 Task: Add Clif Kid Organic Iced Oatmeal Cookie Z Bars to the cart.
Action: Mouse moved to (268, 128)
Screenshot: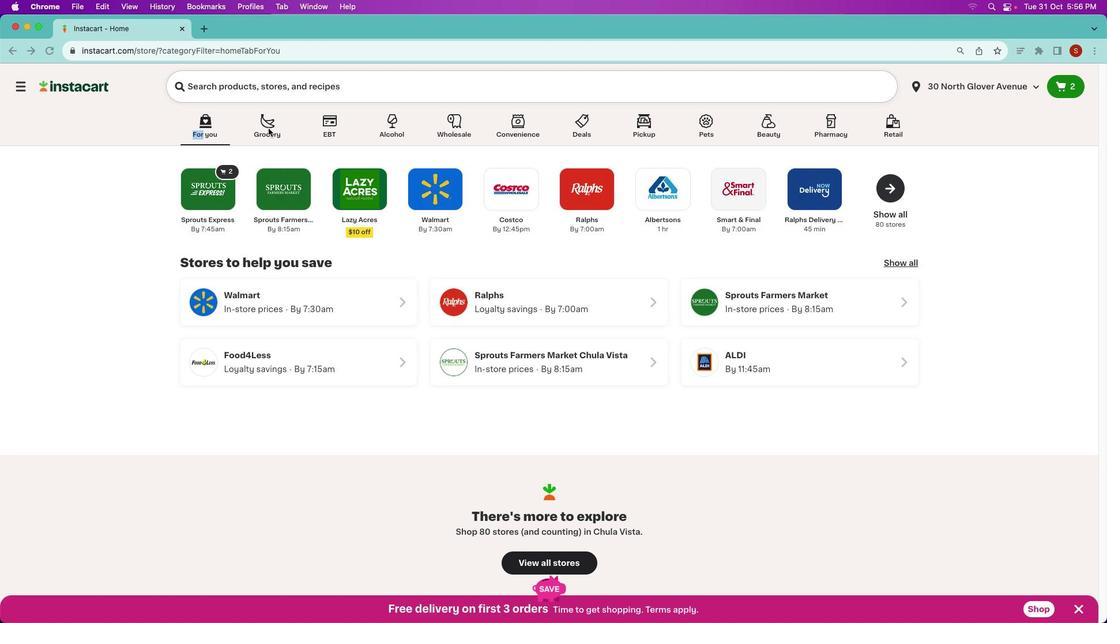 
Action: Mouse pressed left at (268, 128)
Screenshot: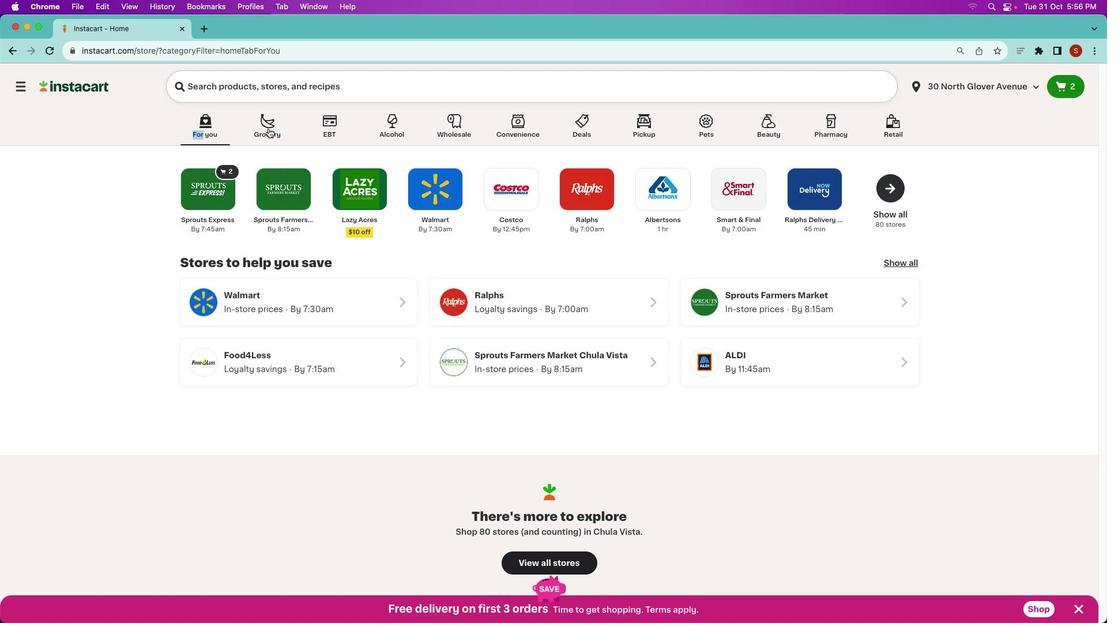 
Action: Mouse pressed left at (268, 128)
Screenshot: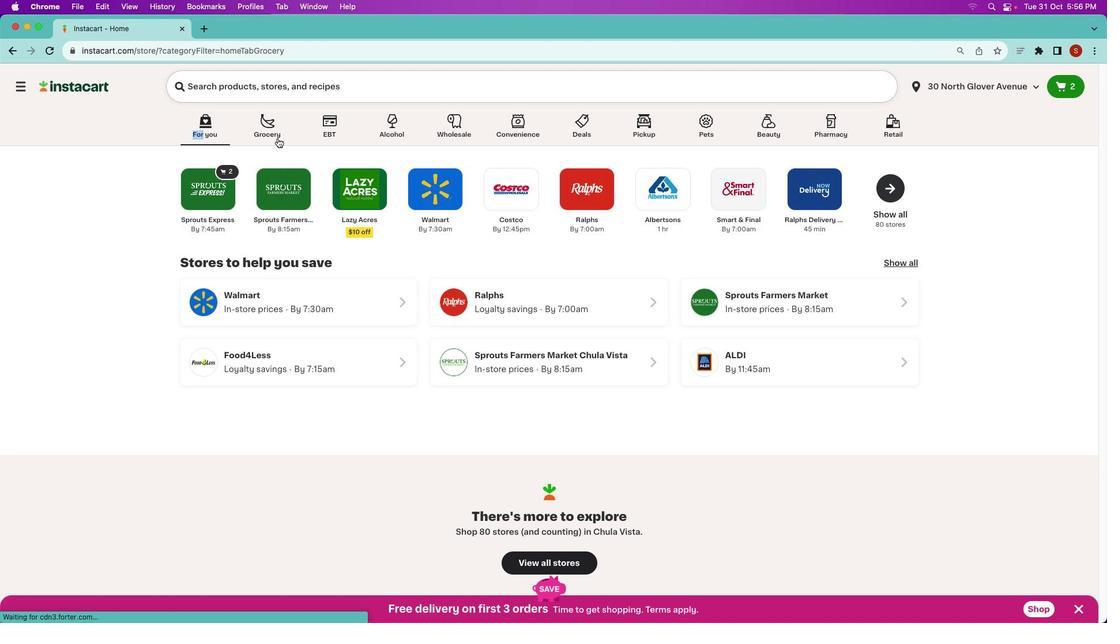 
Action: Mouse moved to (590, 351)
Screenshot: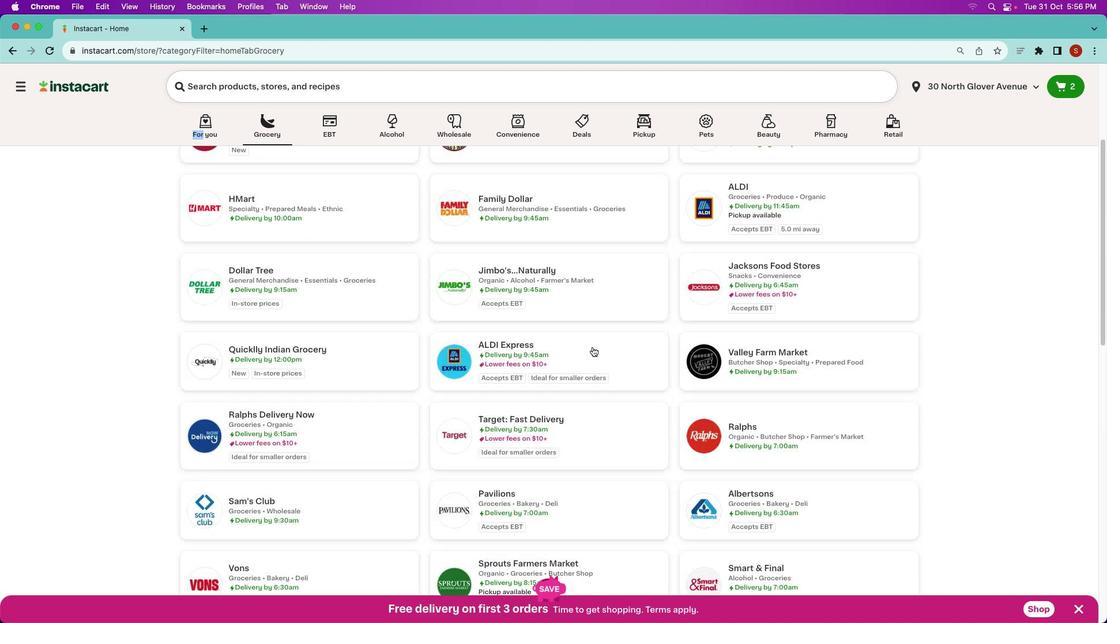 
Action: Mouse scrolled (590, 351) with delta (0, 0)
Screenshot: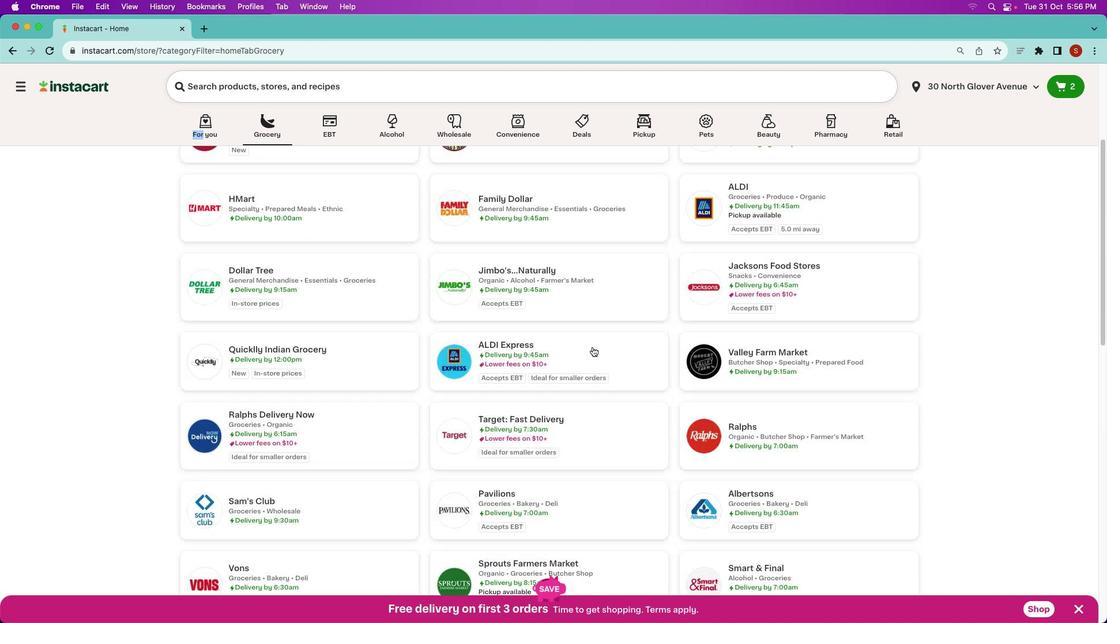 
Action: Mouse moved to (592, 350)
Screenshot: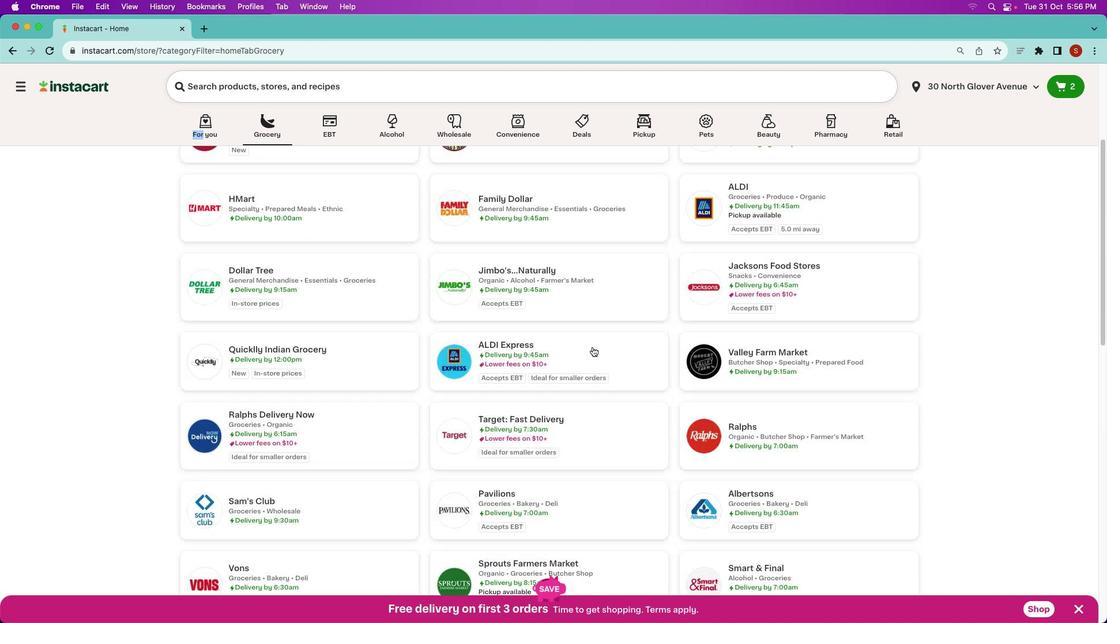 
Action: Mouse scrolled (592, 350) with delta (0, 0)
Screenshot: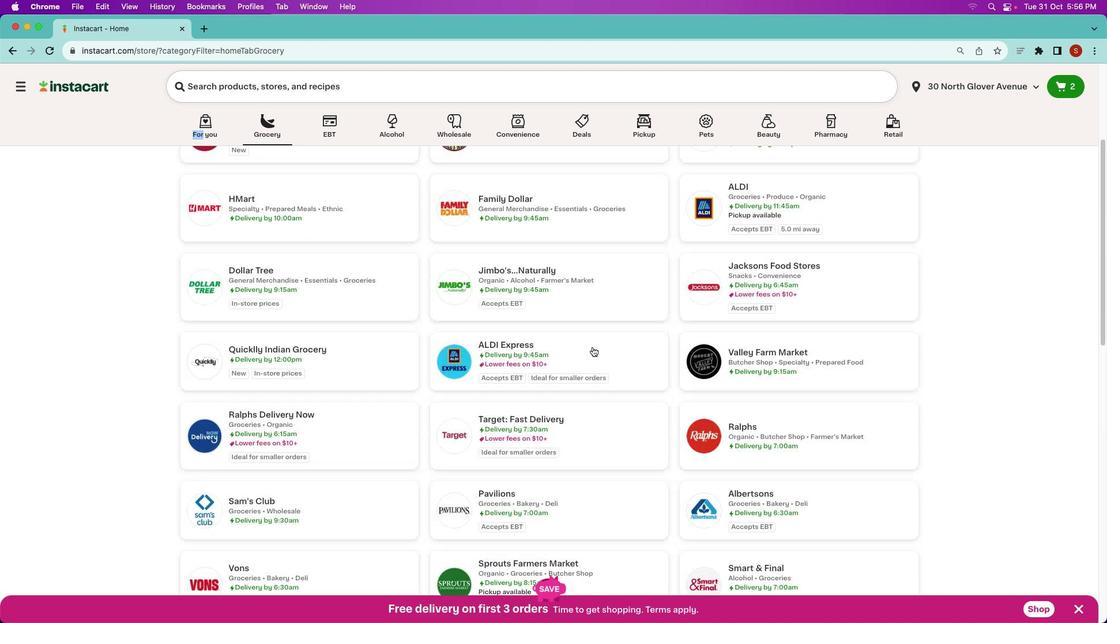 
Action: Mouse moved to (593, 350)
Screenshot: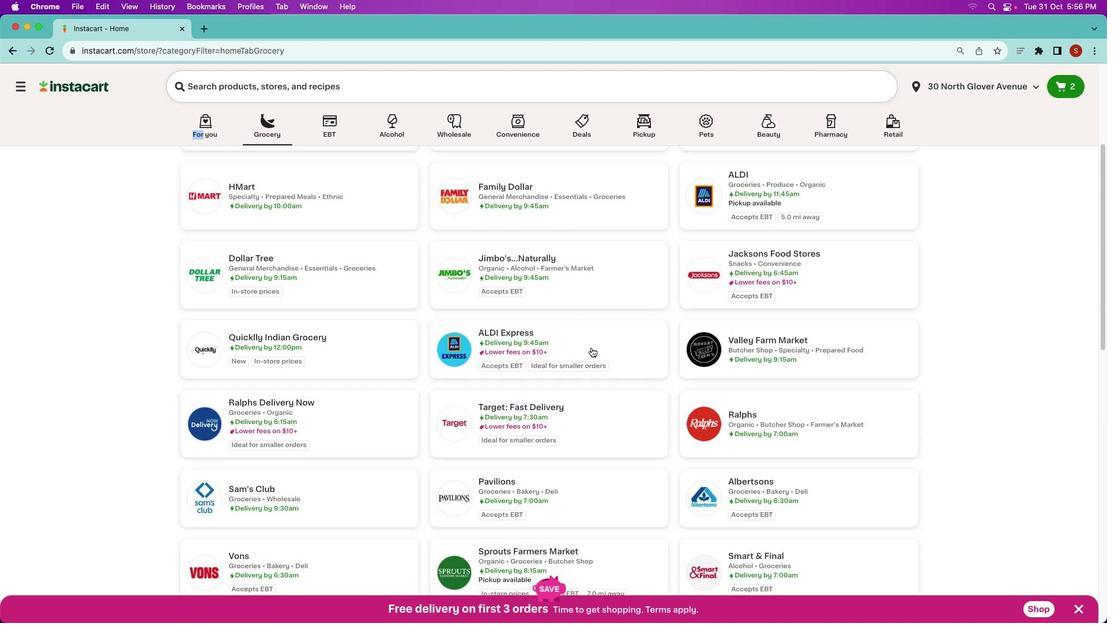 
Action: Mouse scrolled (593, 350) with delta (0, -1)
Screenshot: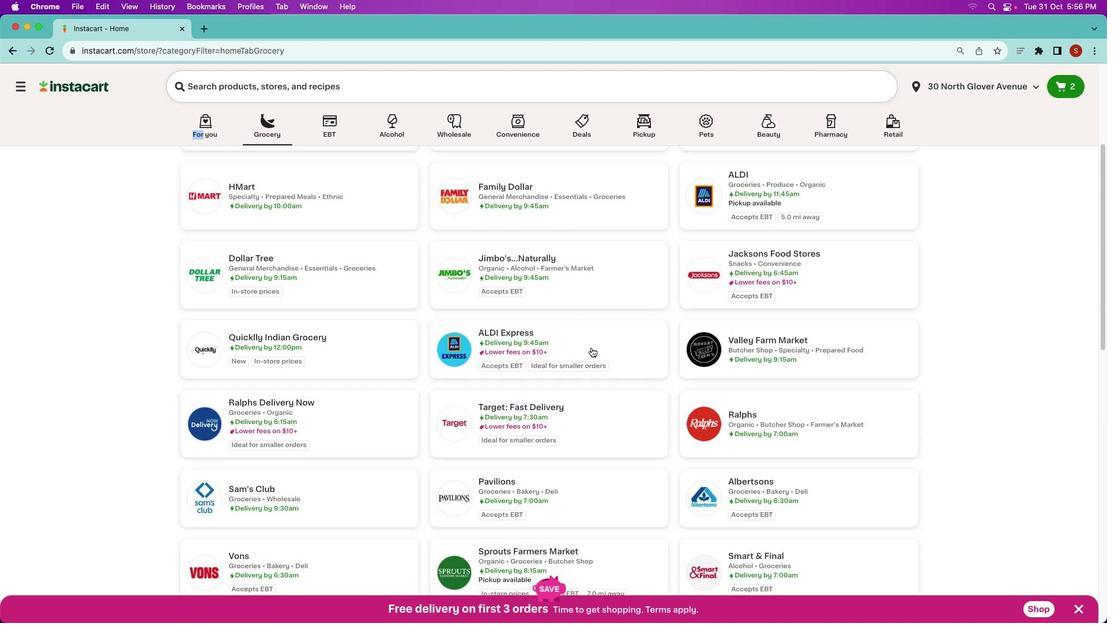 
Action: Mouse moved to (593, 347)
Screenshot: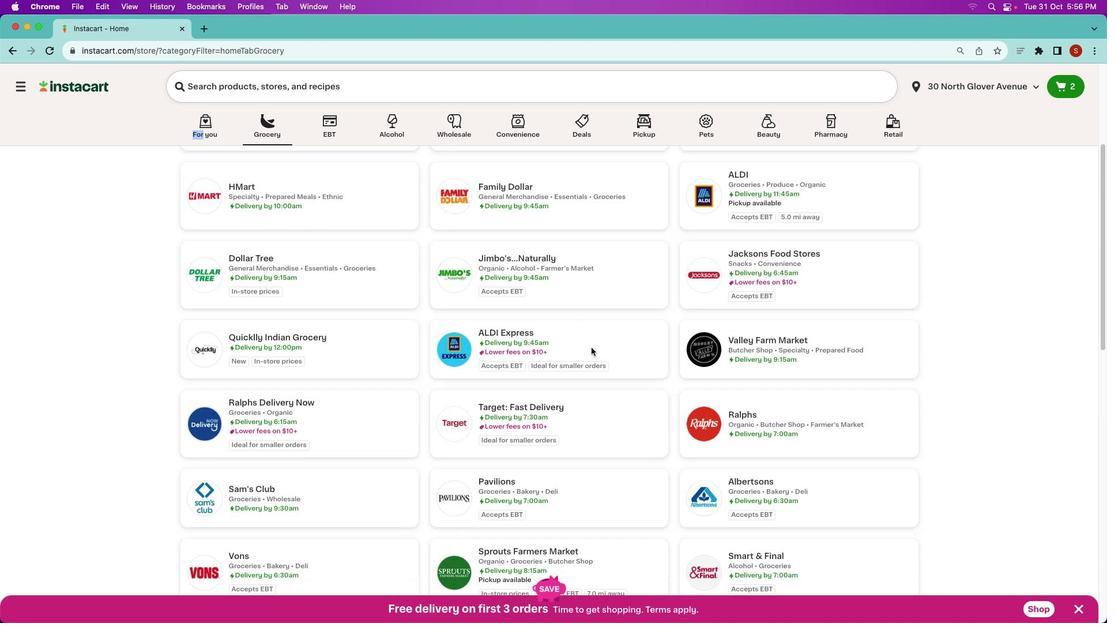 
Action: Mouse scrolled (593, 347) with delta (0, -2)
Screenshot: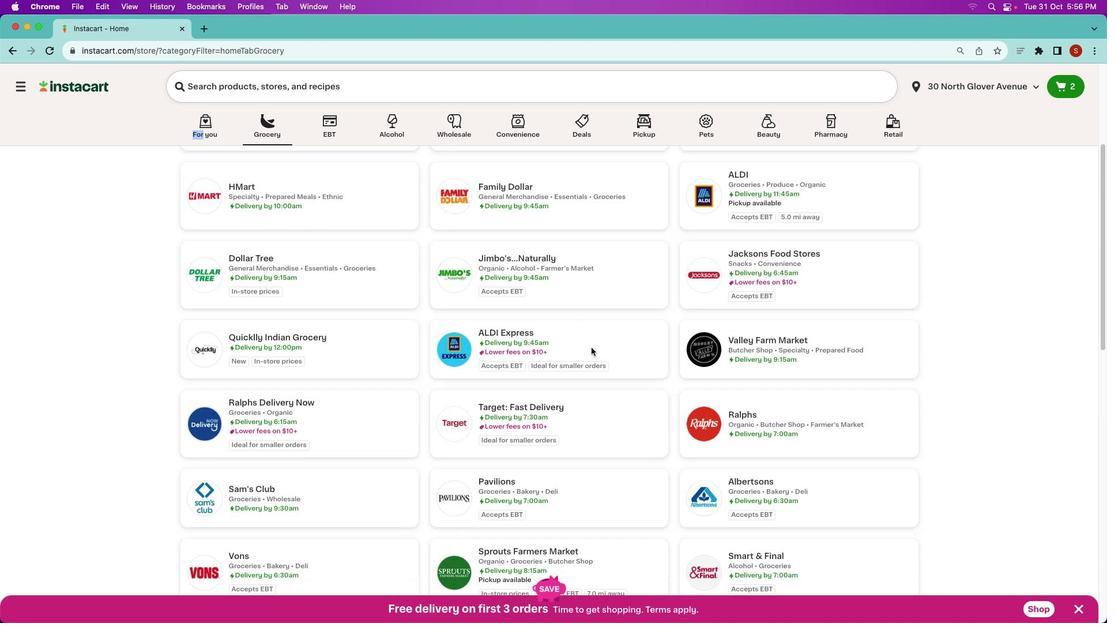 
Action: Mouse moved to (591, 347)
Screenshot: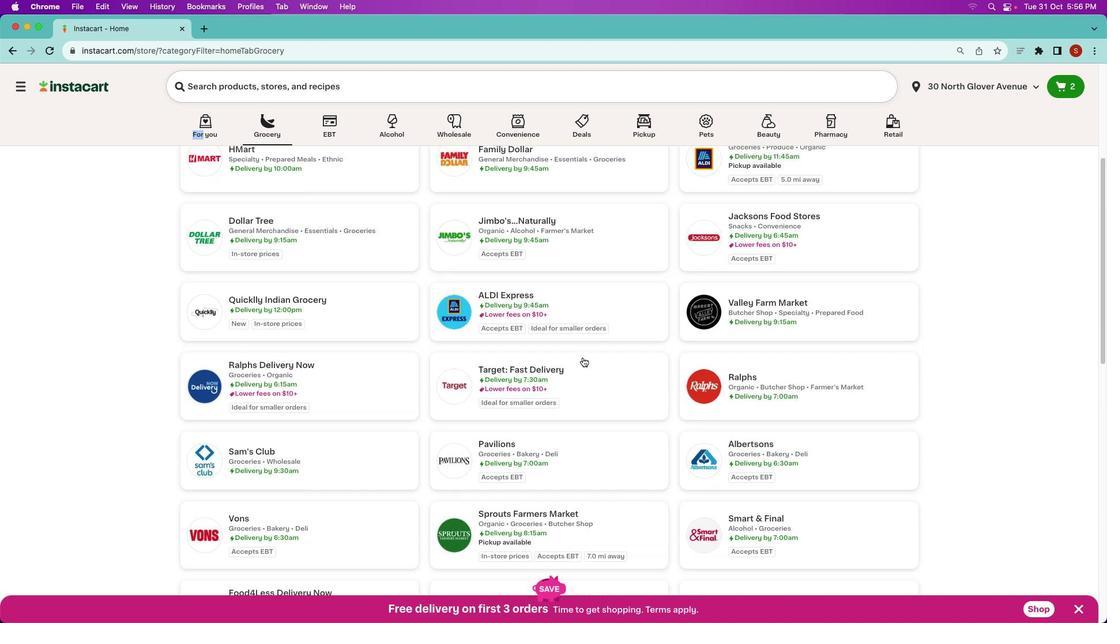 
Action: Mouse scrolled (591, 347) with delta (0, 0)
Screenshot: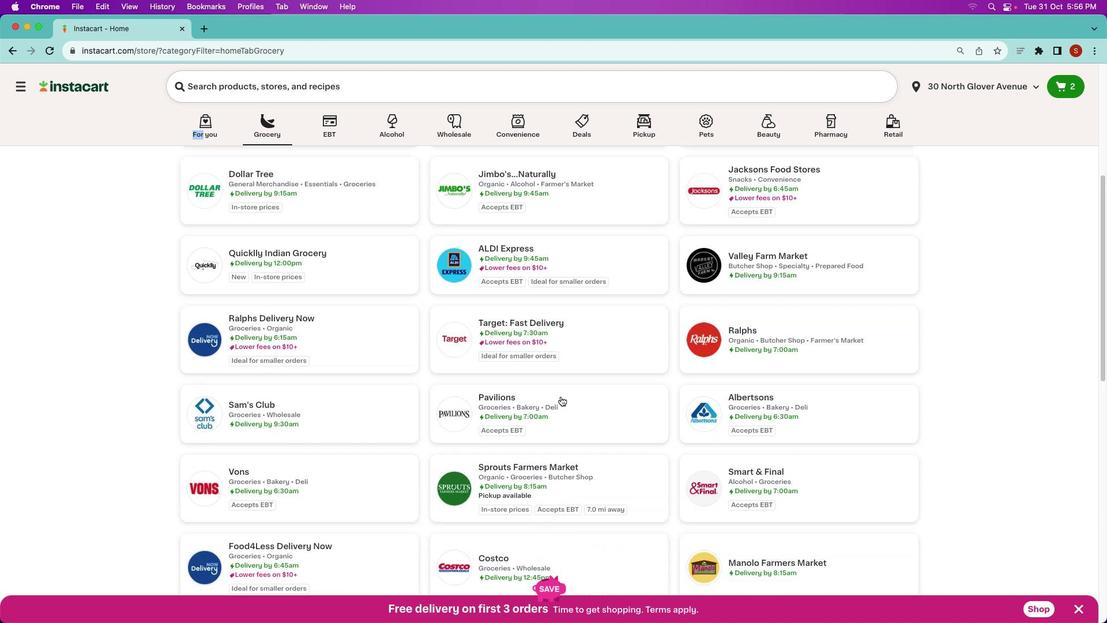 
Action: Mouse scrolled (591, 347) with delta (0, 0)
Screenshot: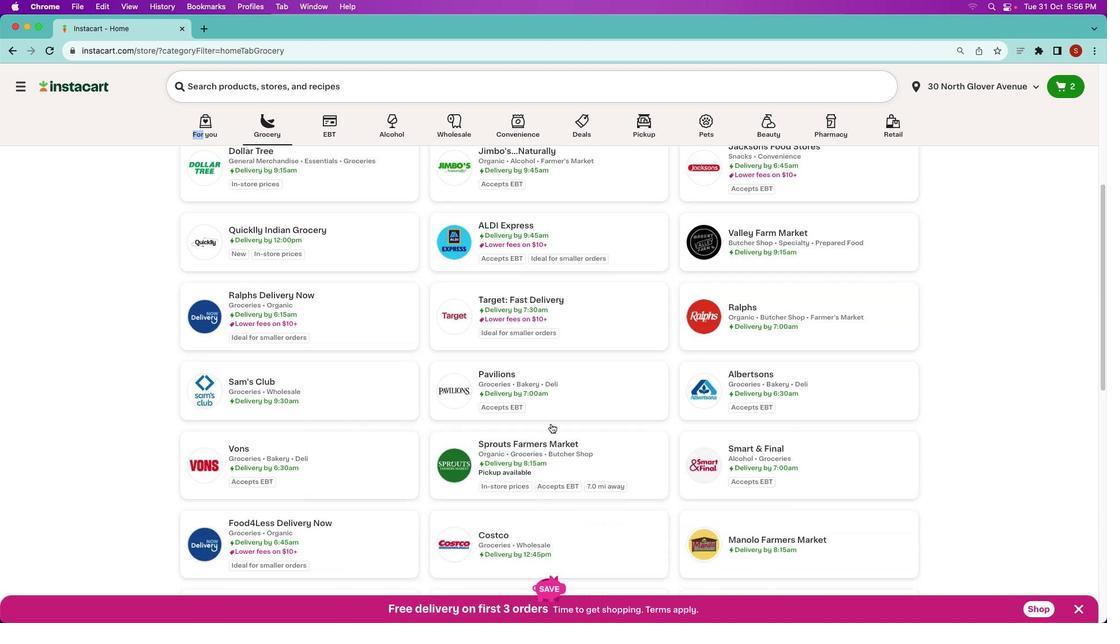 
Action: Mouse scrolled (591, 347) with delta (0, -1)
Screenshot: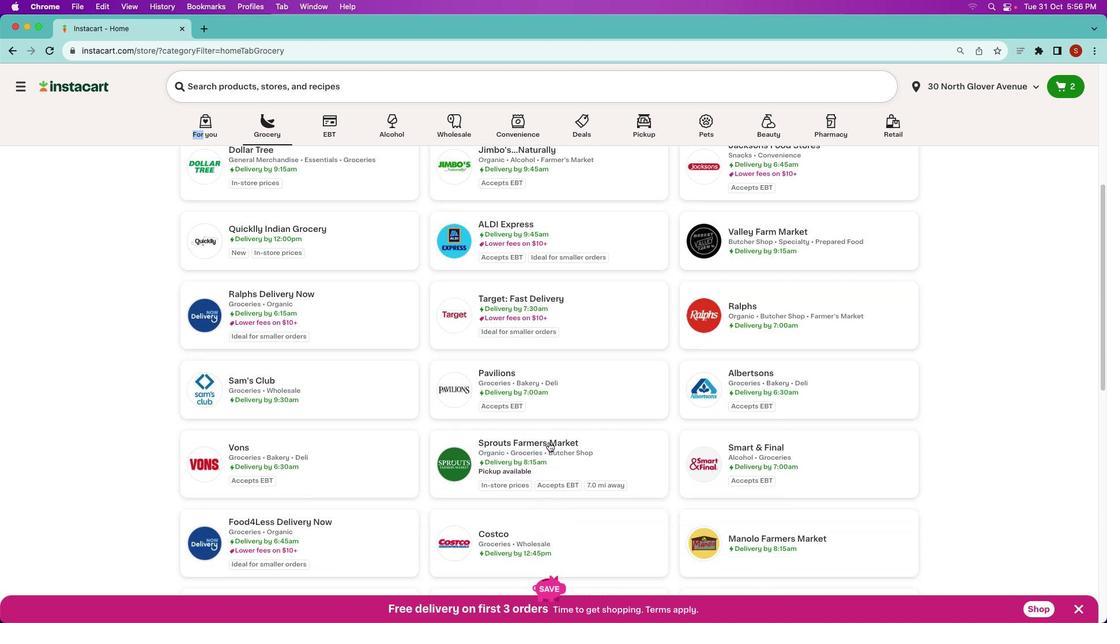 
Action: Mouse moved to (510, 443)
Screenshot: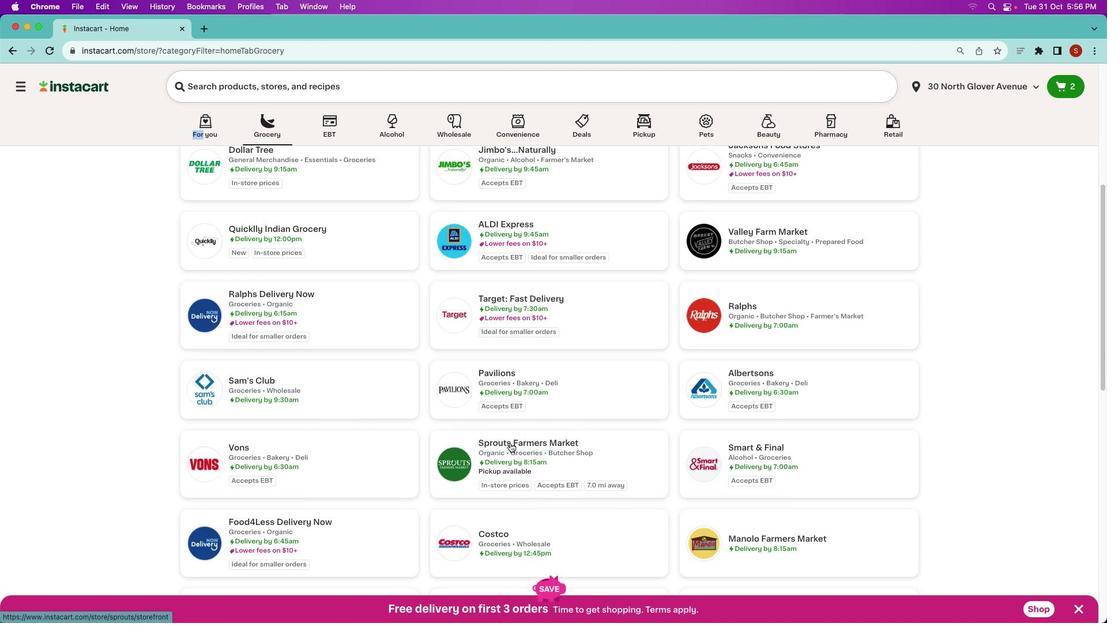 
Action: Mouse pressed left at (510, 443)
Screenshot: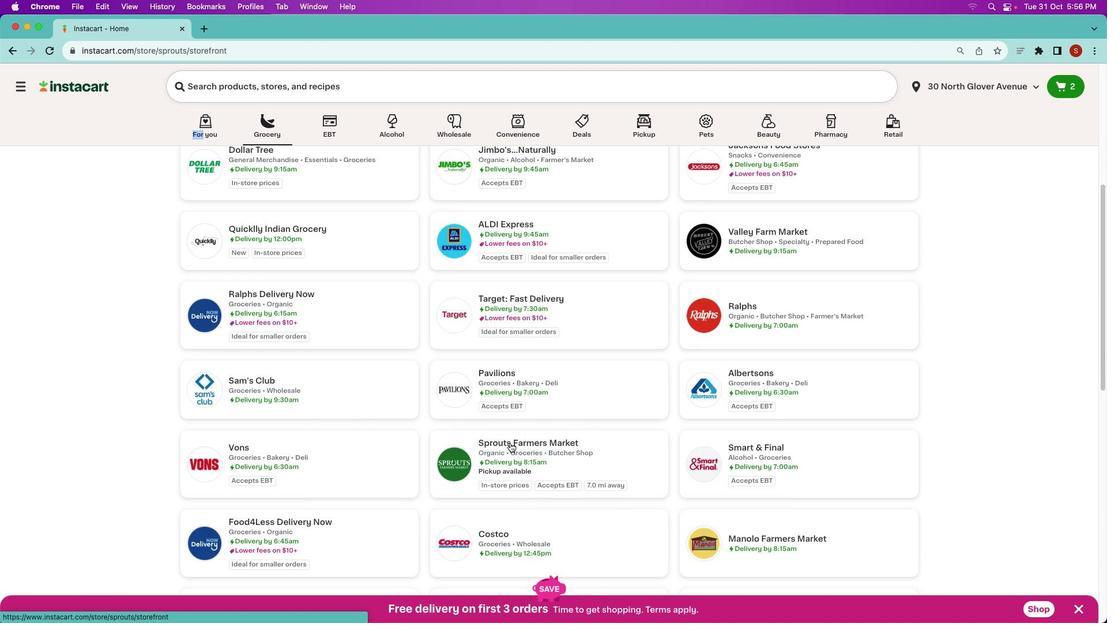 
Action: Mouse pressed left at (510, 443)
Screenshot: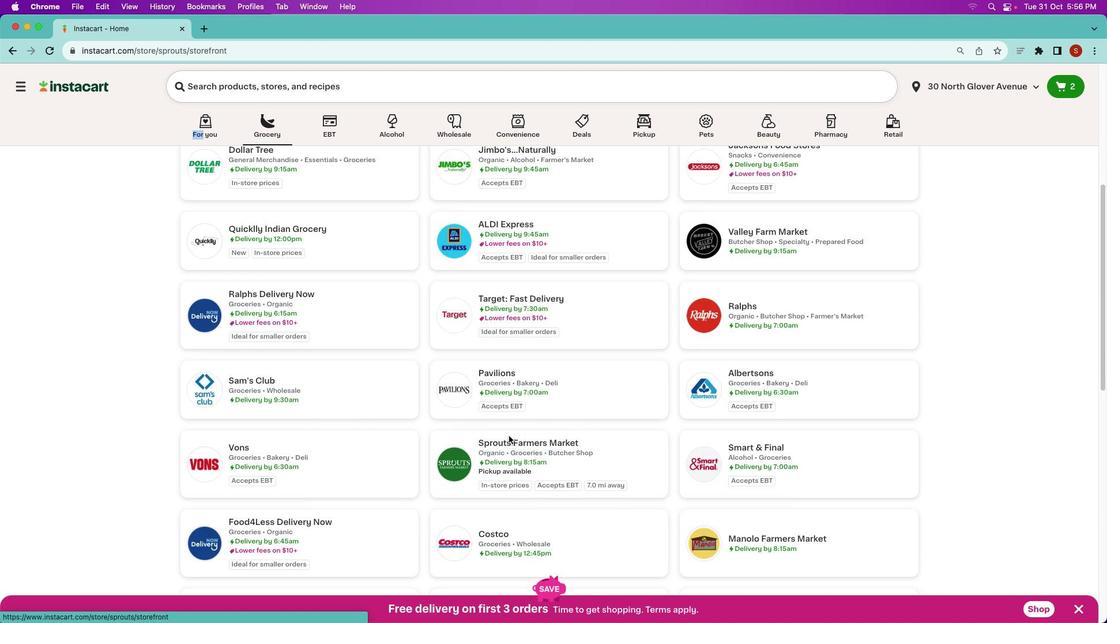 
Action: Mouse moved to (307, 133)
Screenshot: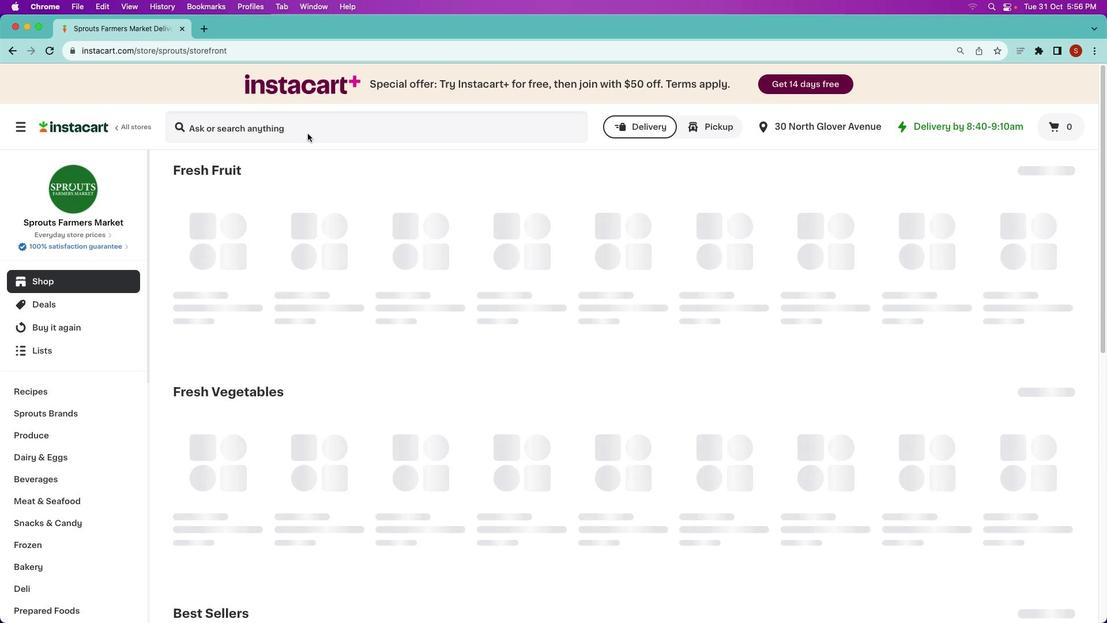 
Action: Mouse pressed left at (307, 133)
Screenshot: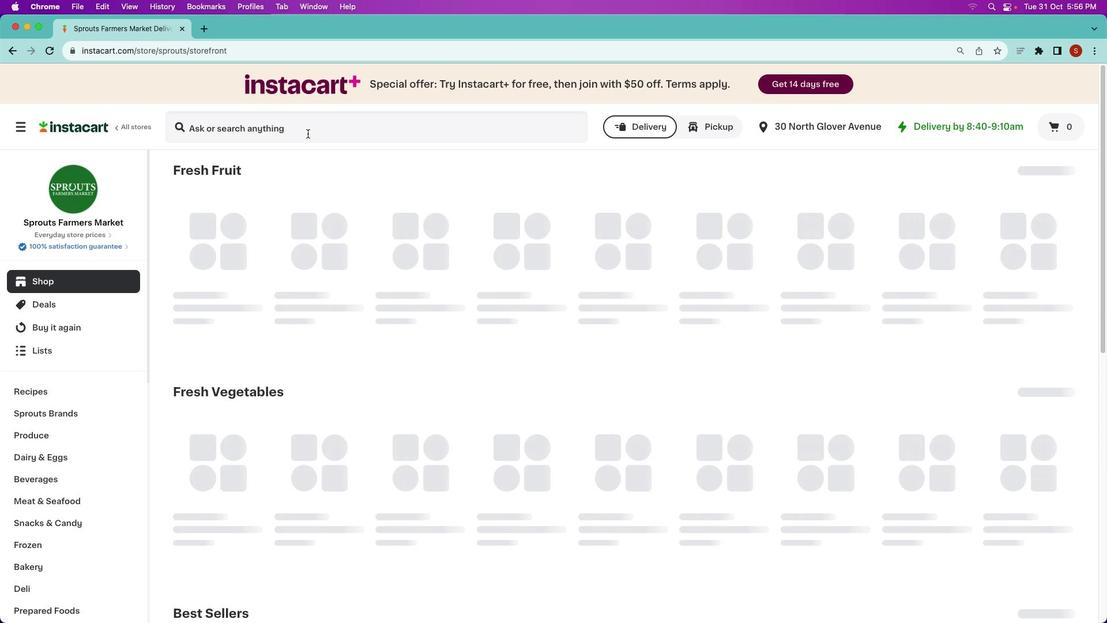 
Action: Mouse moved to (338, 126)
Screenshot: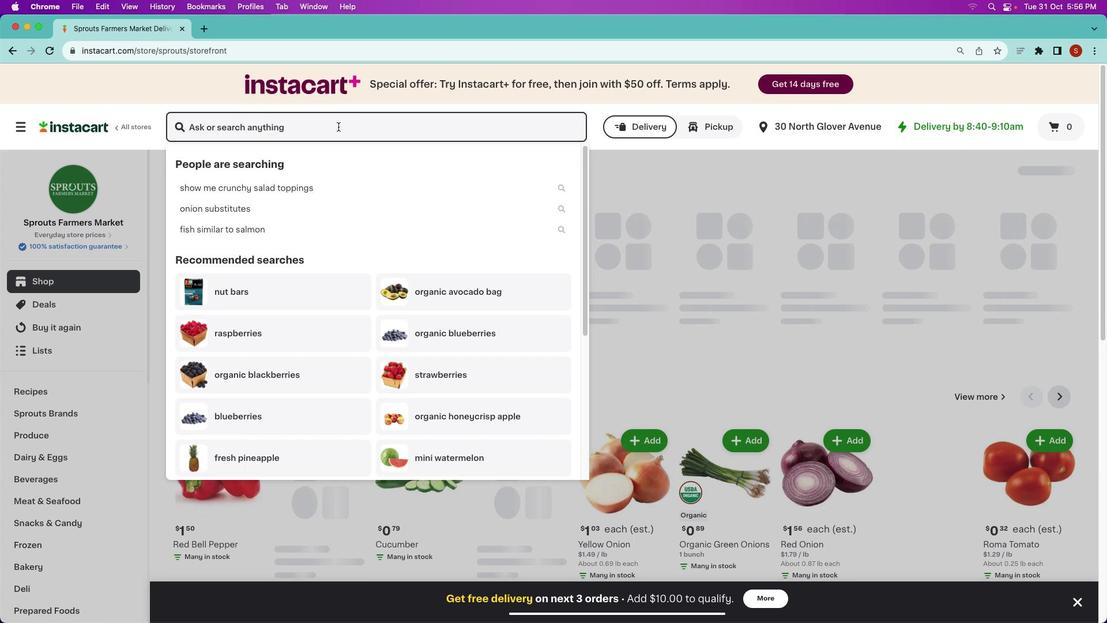 
Action: Mouse pressed left at (338, 126)
Screenshot: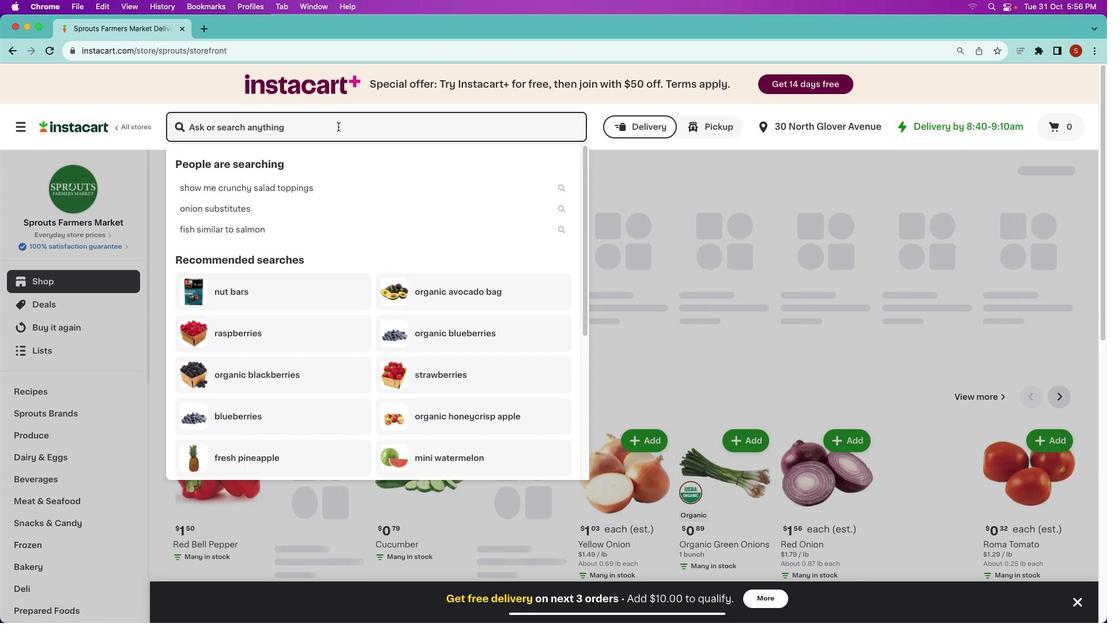 
Action: Key pressed 'c''l''i''f'Key.space'k''i''d'Key.space'o''r''g''a''n''i''n''c'Key.spaceKey.backspaceKey.backspaceKey.backspace'c'Key.space'i''c''e''d'Key.space'o''a''t''m''e''a''l'Key.space'c''o''o''l''i''e'Key.space'z'Key.space'b''a''r''s'Key.spaceKey.leftKey.leftKey.leftKey.leftKey.leftKey.leftKey.leftKey.leftKey.leftKey.leftKey.backspace'k'Key.enter
Screenshot: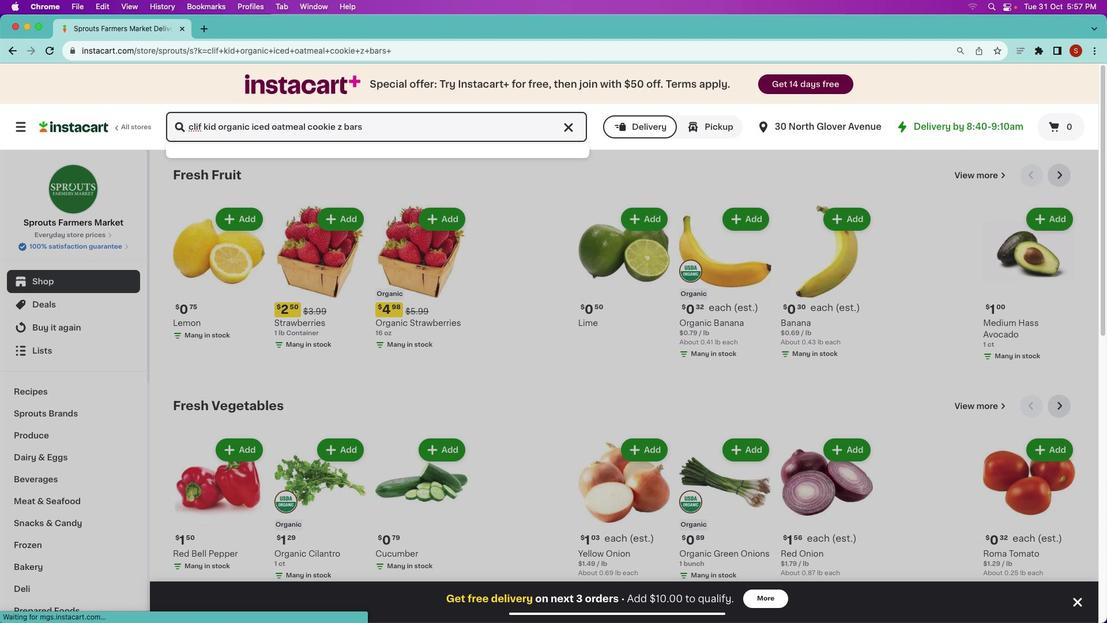 
Action: Mouse moved to (313, 229)
Screenshot: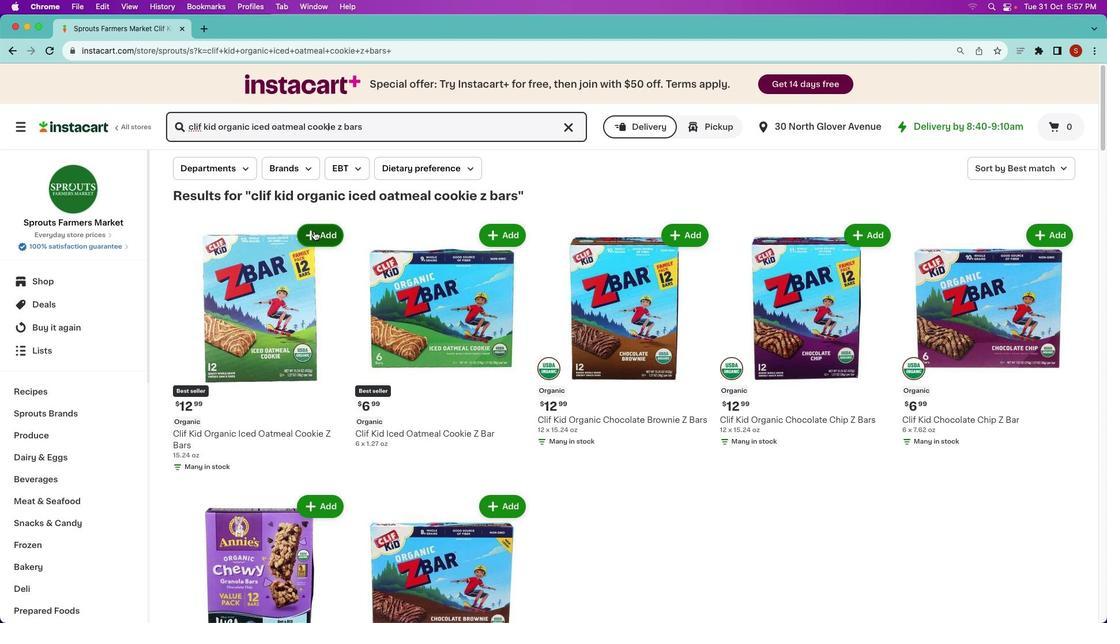 
Action: Mouse pressed left at (313, 229)
Screenshot: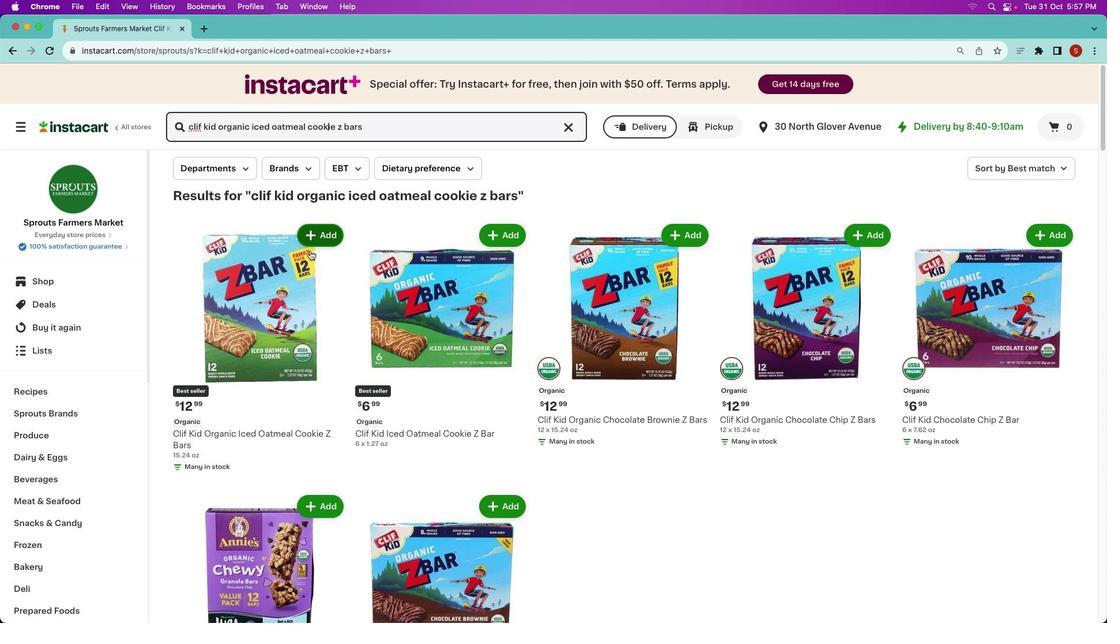 
Action: Mouse moved to (338, 242)
Screenshot: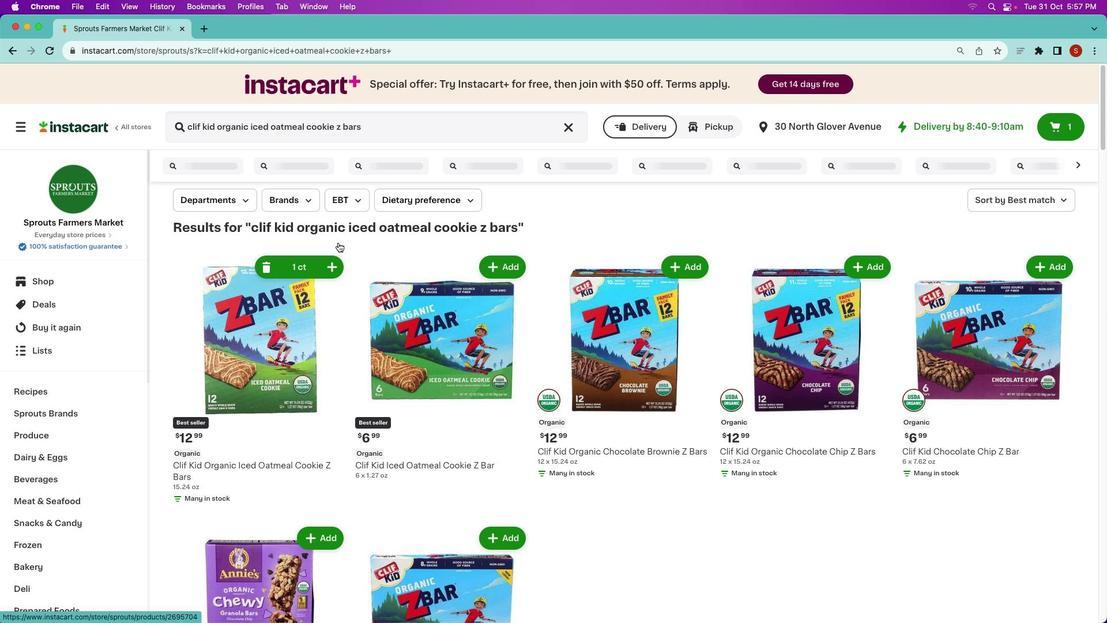 
